 Task: Edit Movie Name to Road in Adrenaline Trailer
Action: Mouse pressed left at (165, 70)
Screenshot: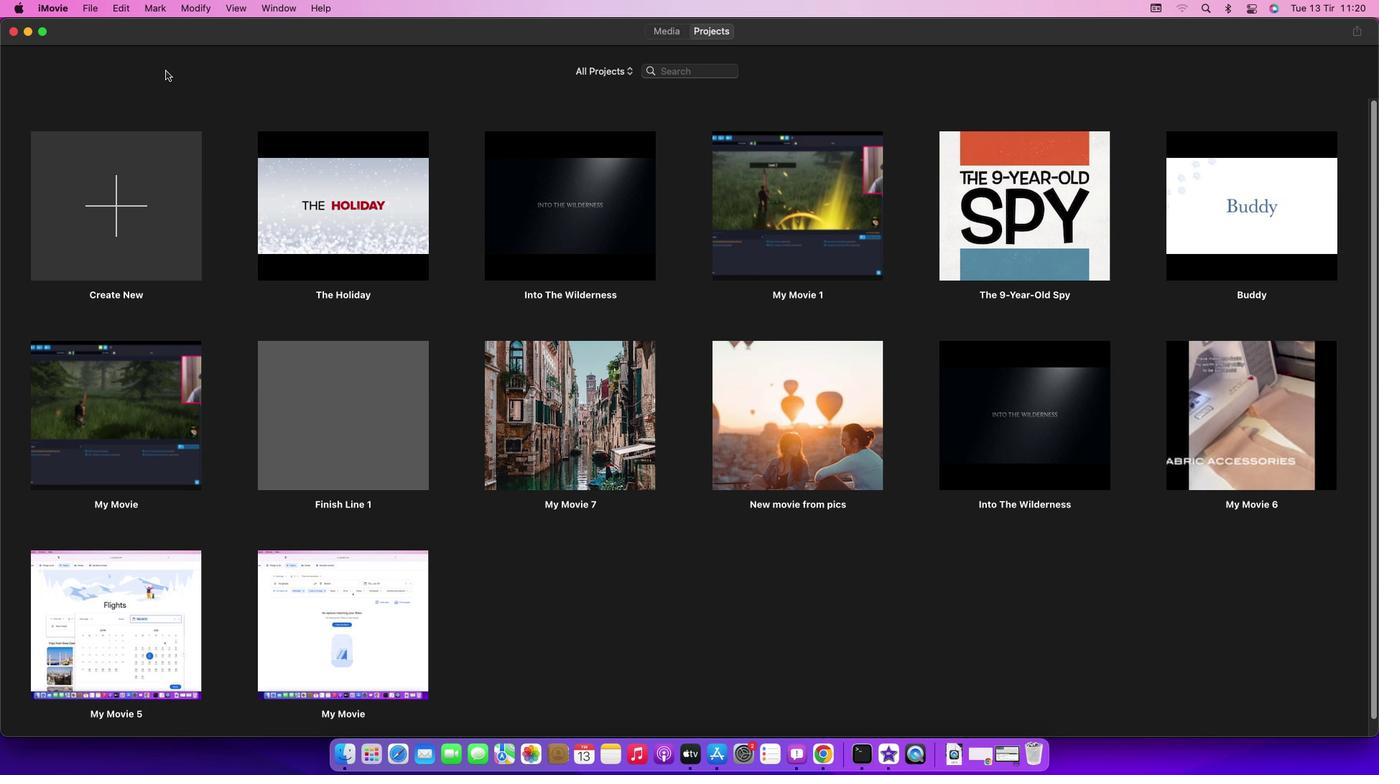 
Action: Mouse moved to (94, 7)
Screenshot: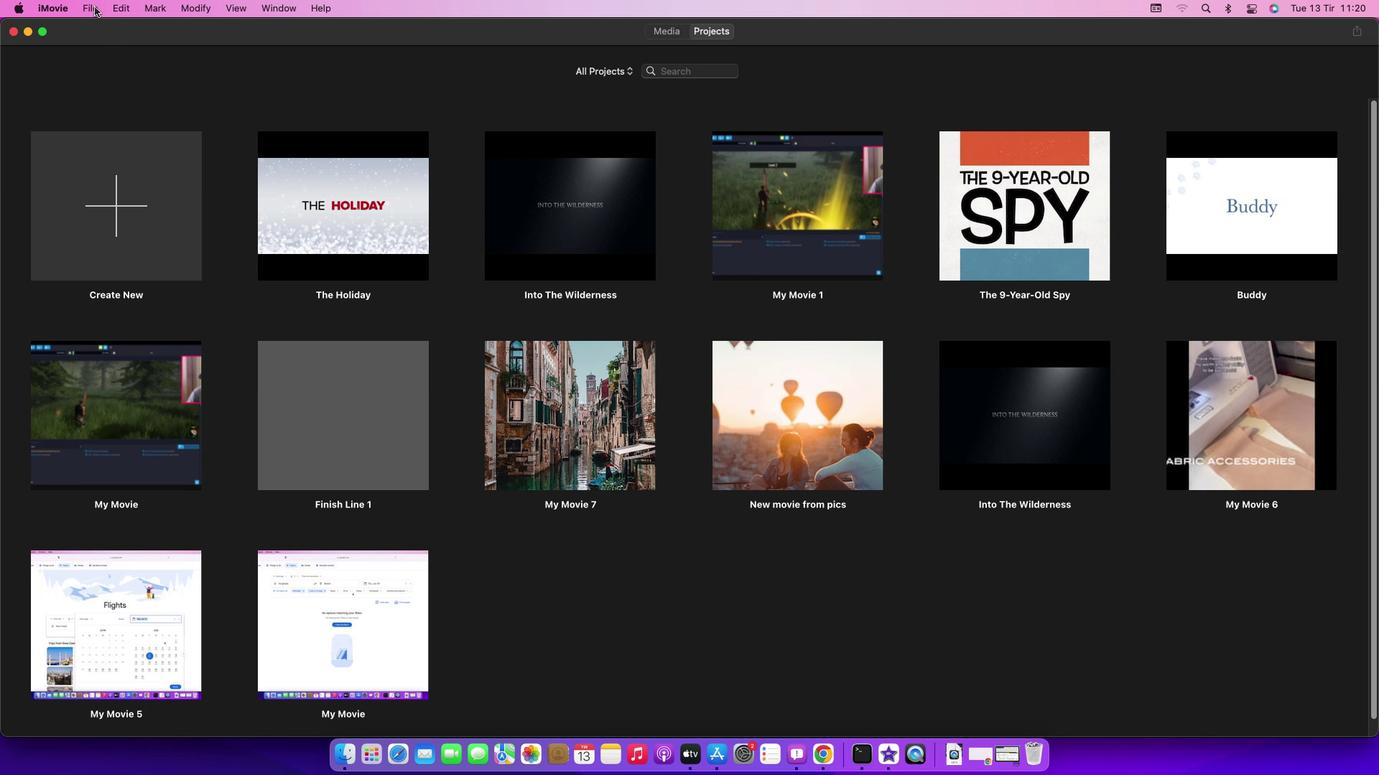 
Action: Mouse pressed left at (94, 7)
Screenshot: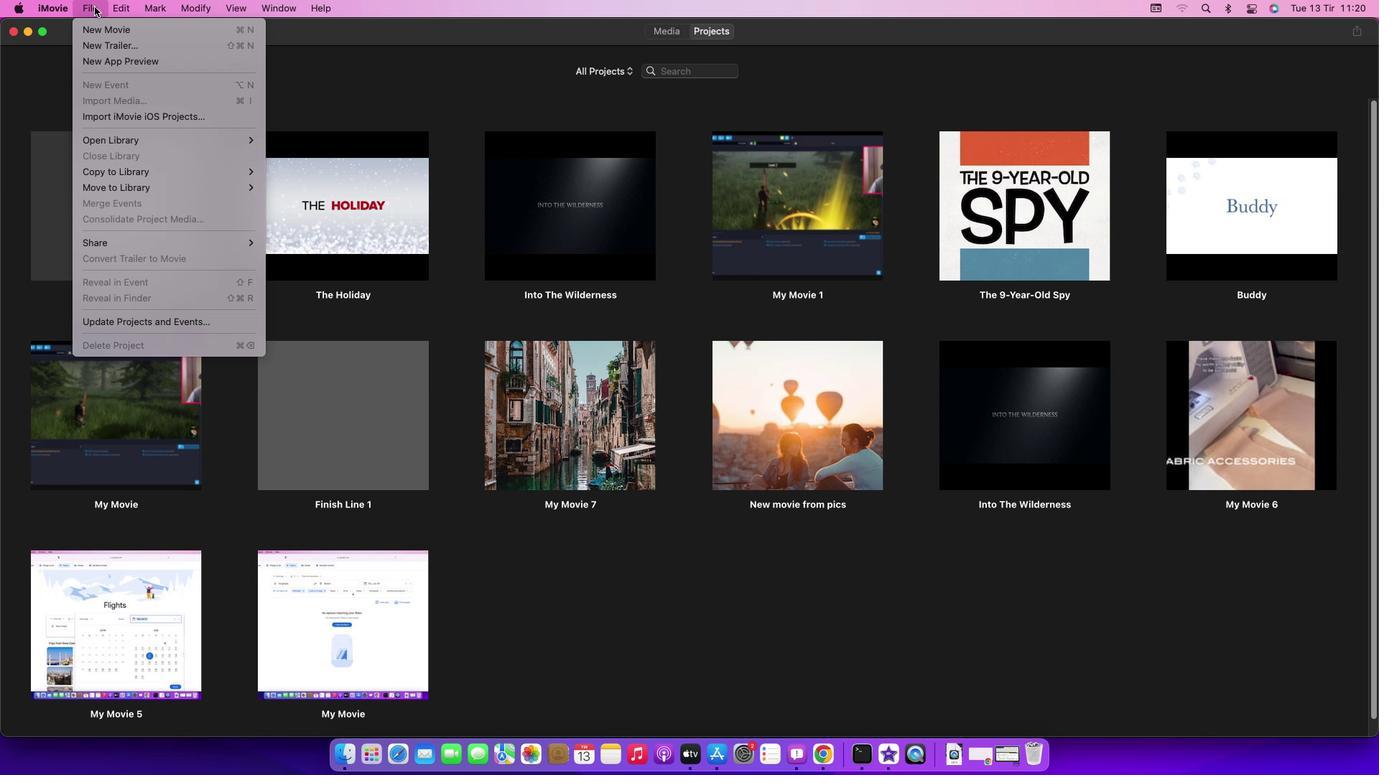 
Action: Mouse moved to (127, 45)
Screenshot: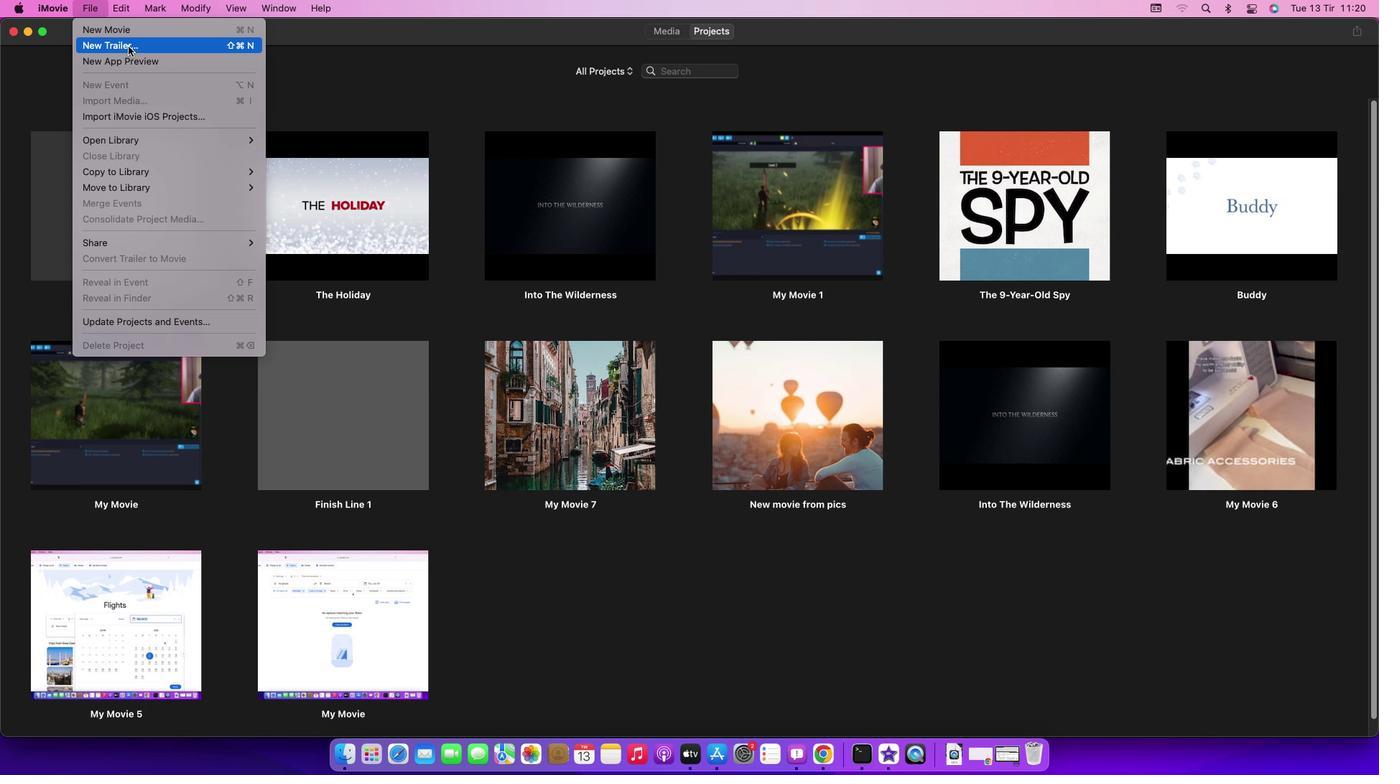 
Action: Mouse pressed left at (127, 45)
Screenshot: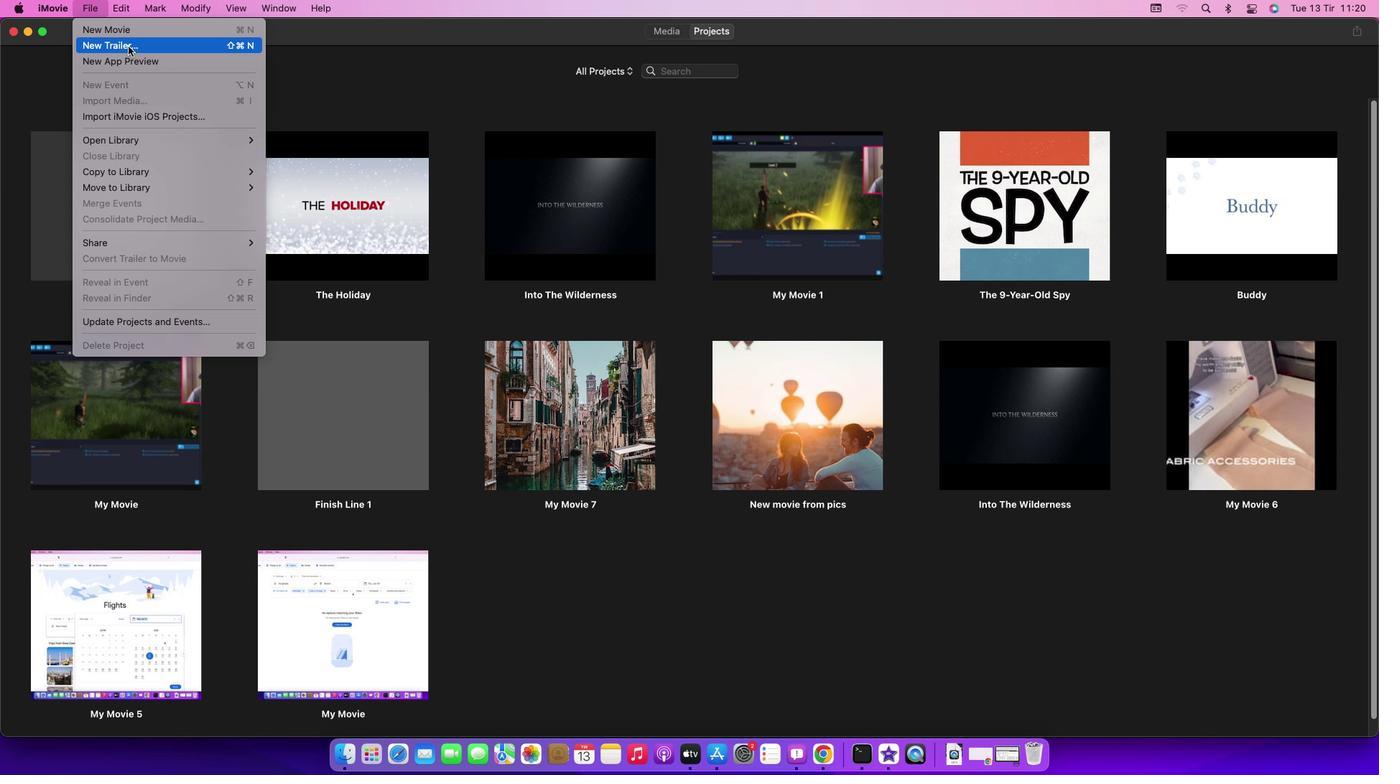 
Action: Mouse moved to (827, 405)
Screenshot: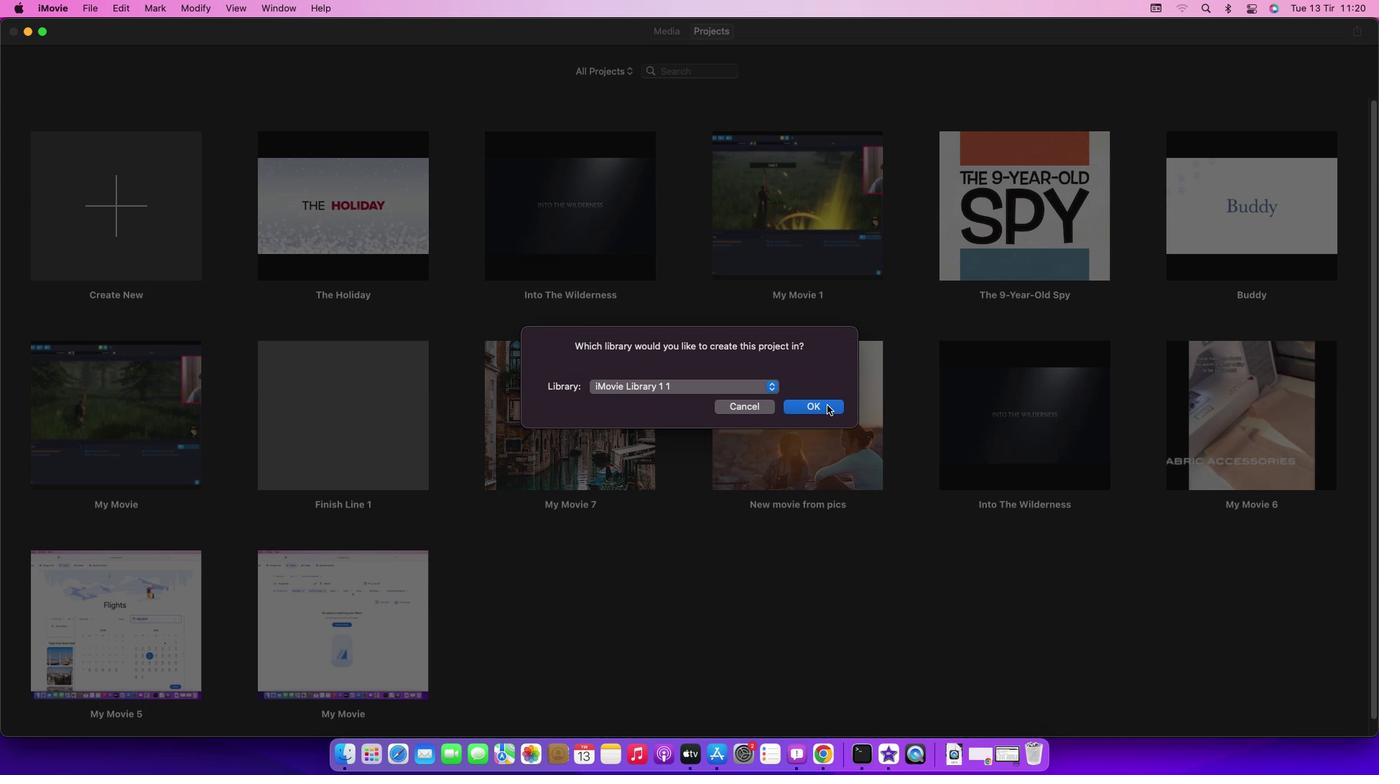 
Action: Mouse pressed left at (827, 405)
Screenshot: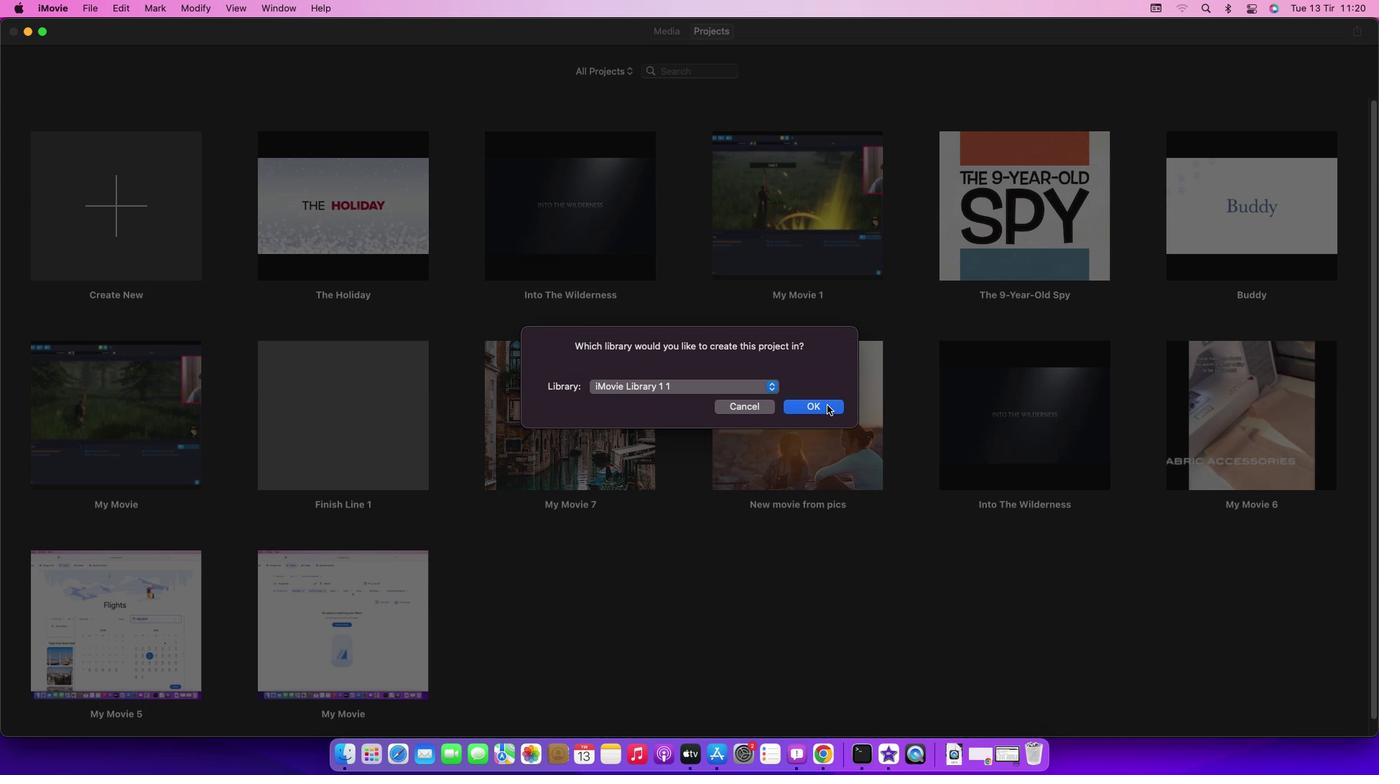 
Action: Mouse moved to (692, 296)
Screenshot: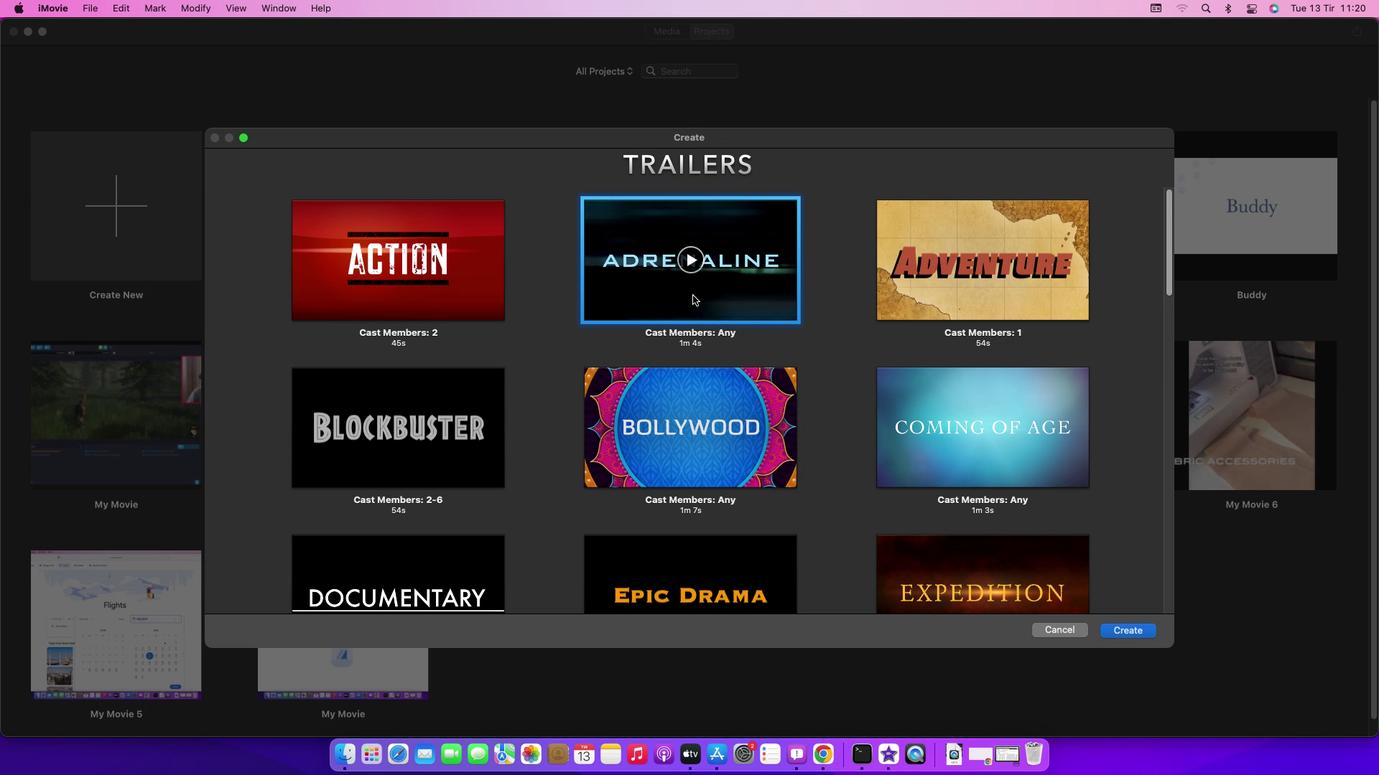 
Action: Mouse pressed left at (692, 296)
Screenshot: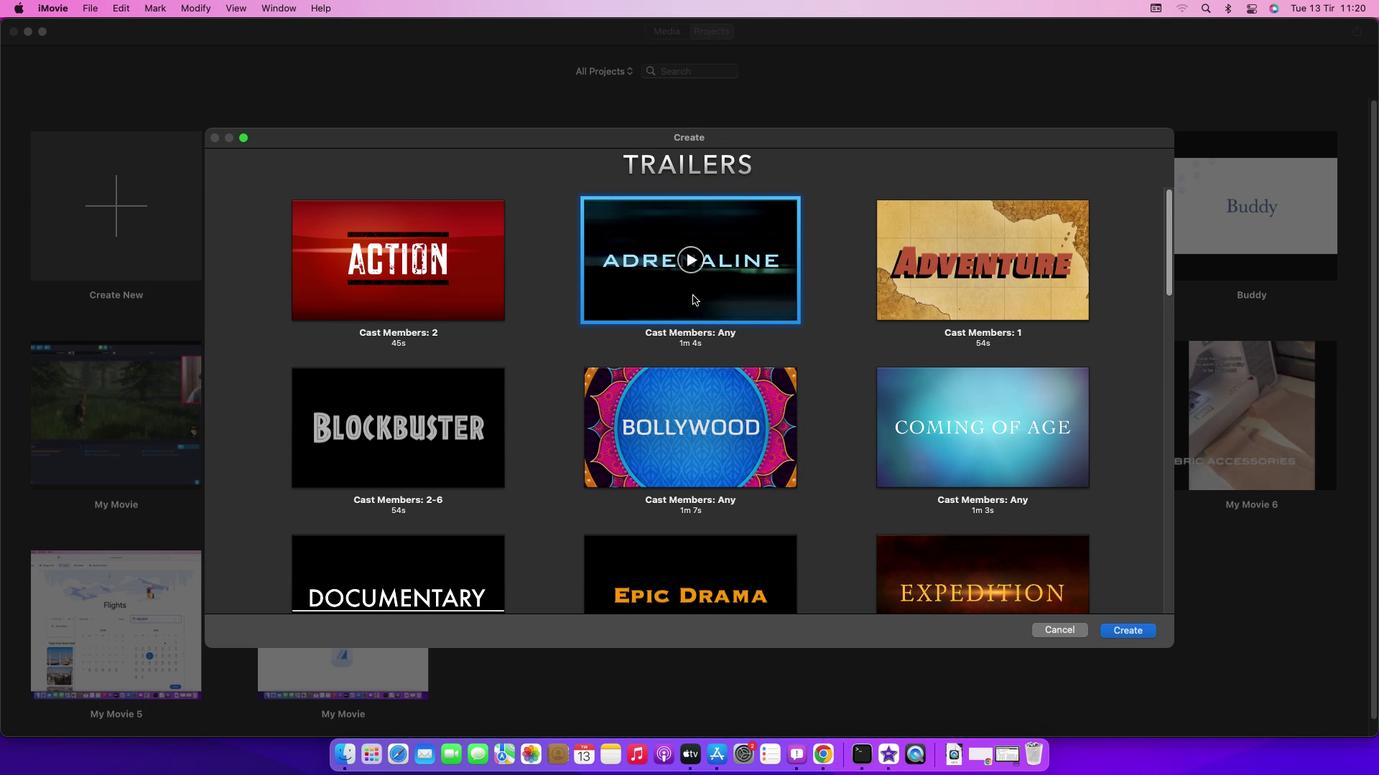 
Action: Mouse moved to (1128, 631)
Screenshot: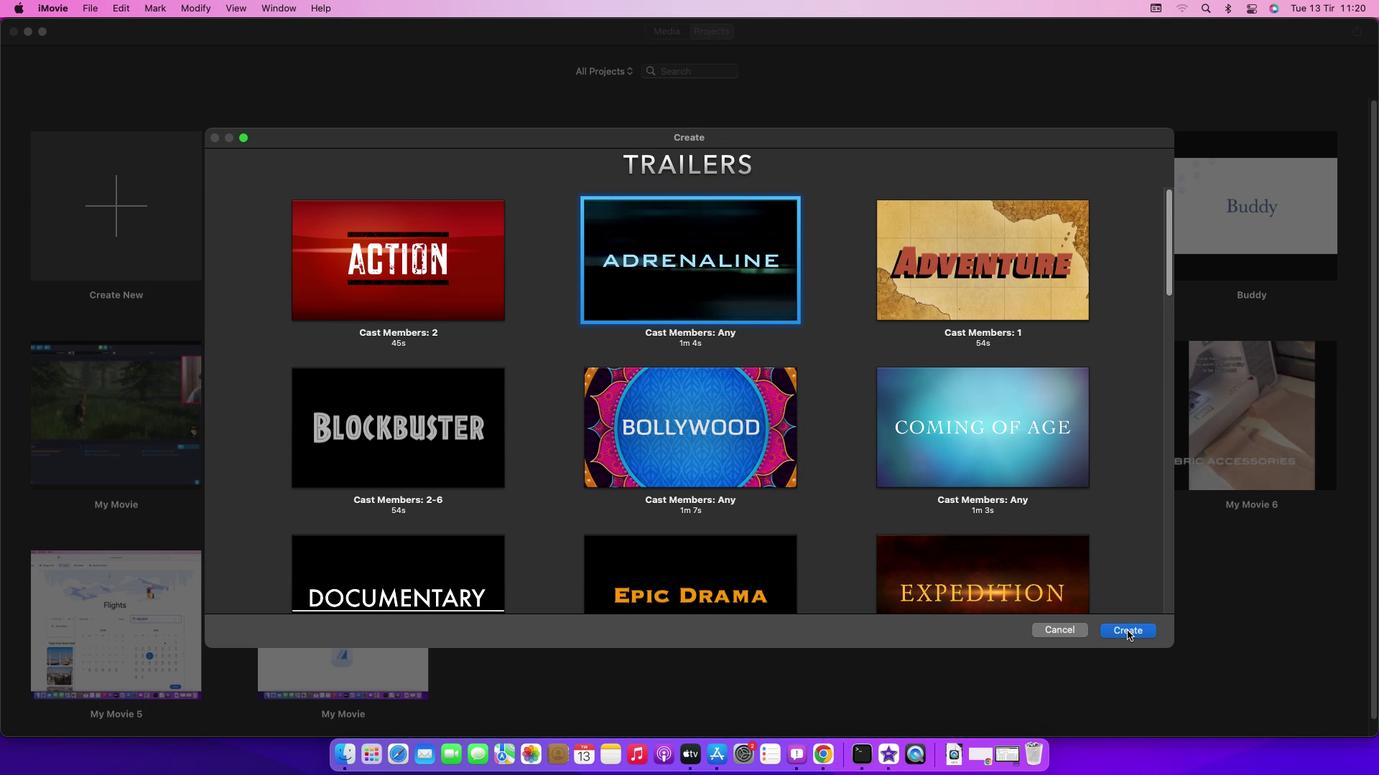 
Action: Mouse pressed left at (1128, 631)
Screenshot: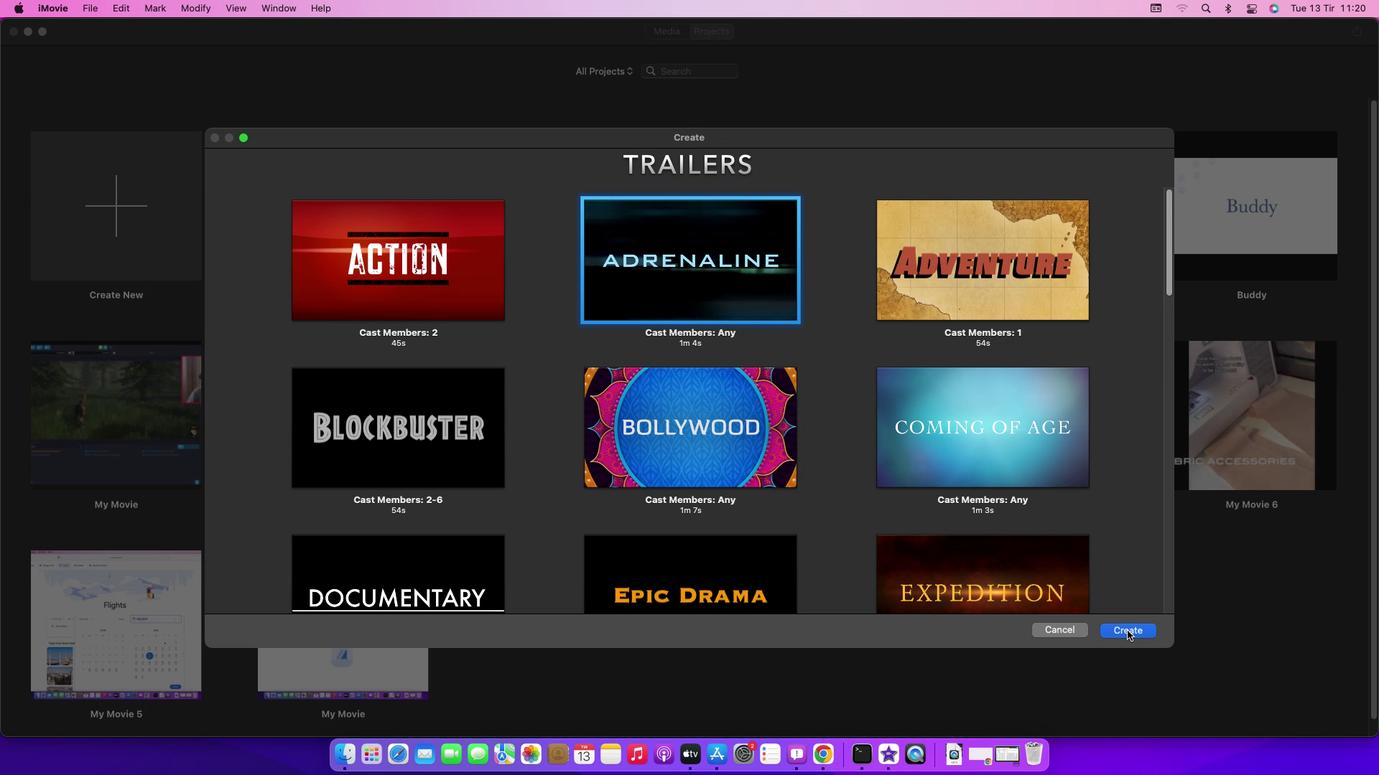 
Action: Mouse moved to (394, 487)
Screenshot: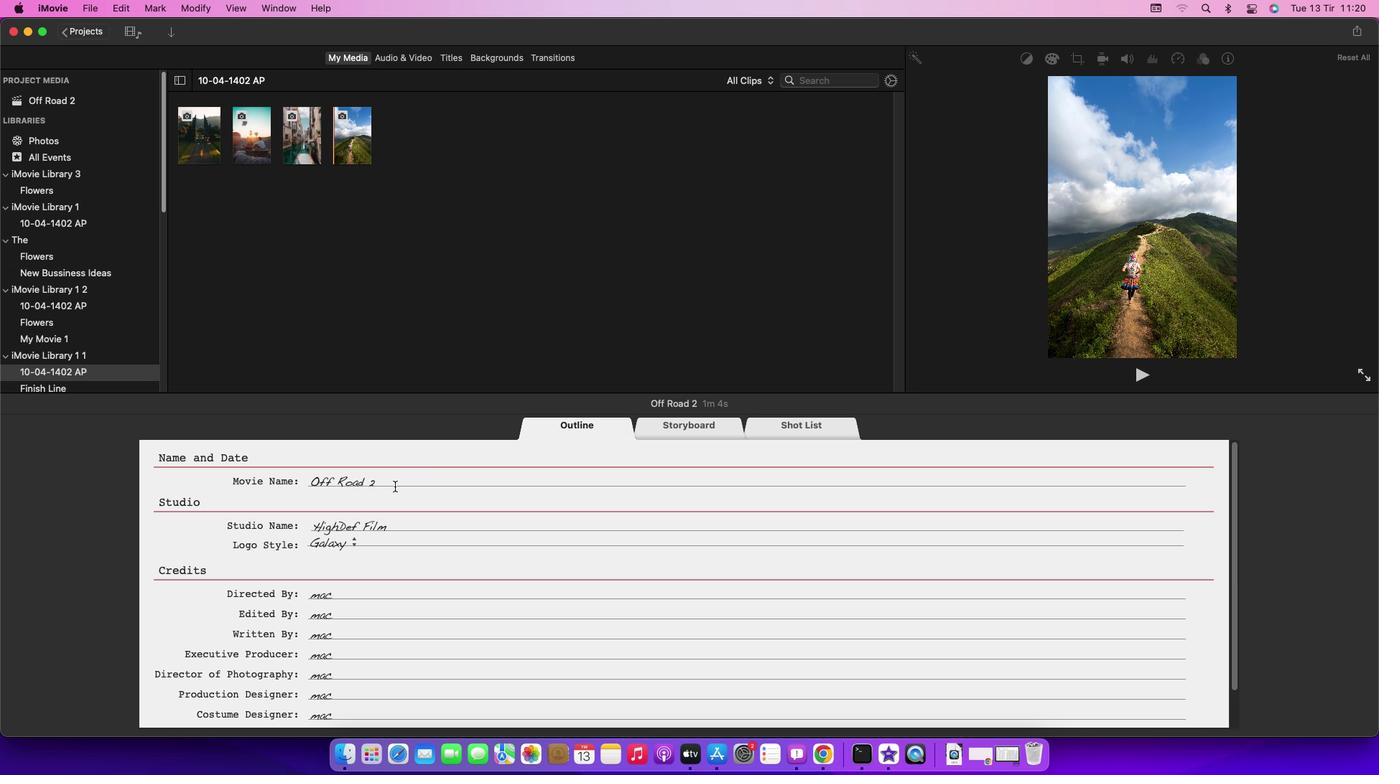 
Action: Mouse pressed left at (394, 487)
Screenshot: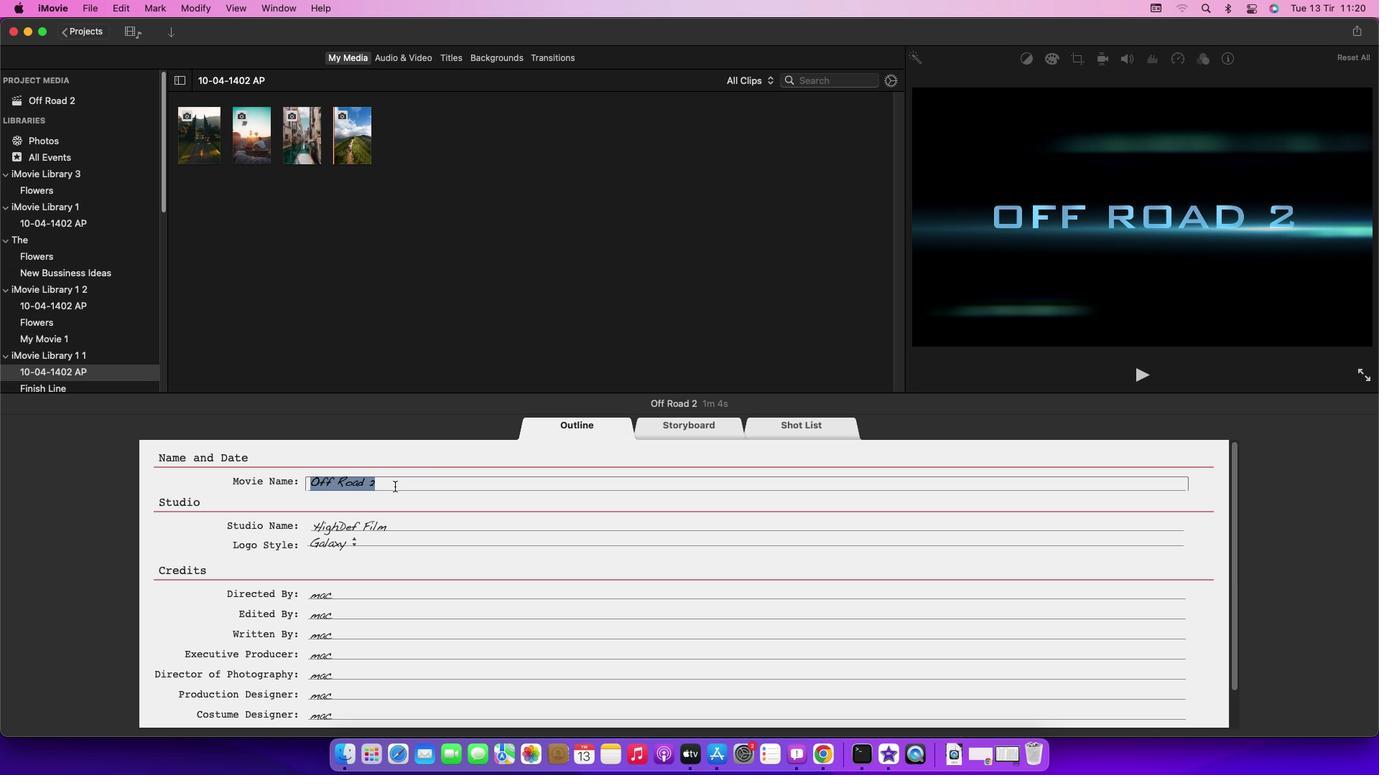 
Action: Mouse moved to (394, 487)
Screenshot: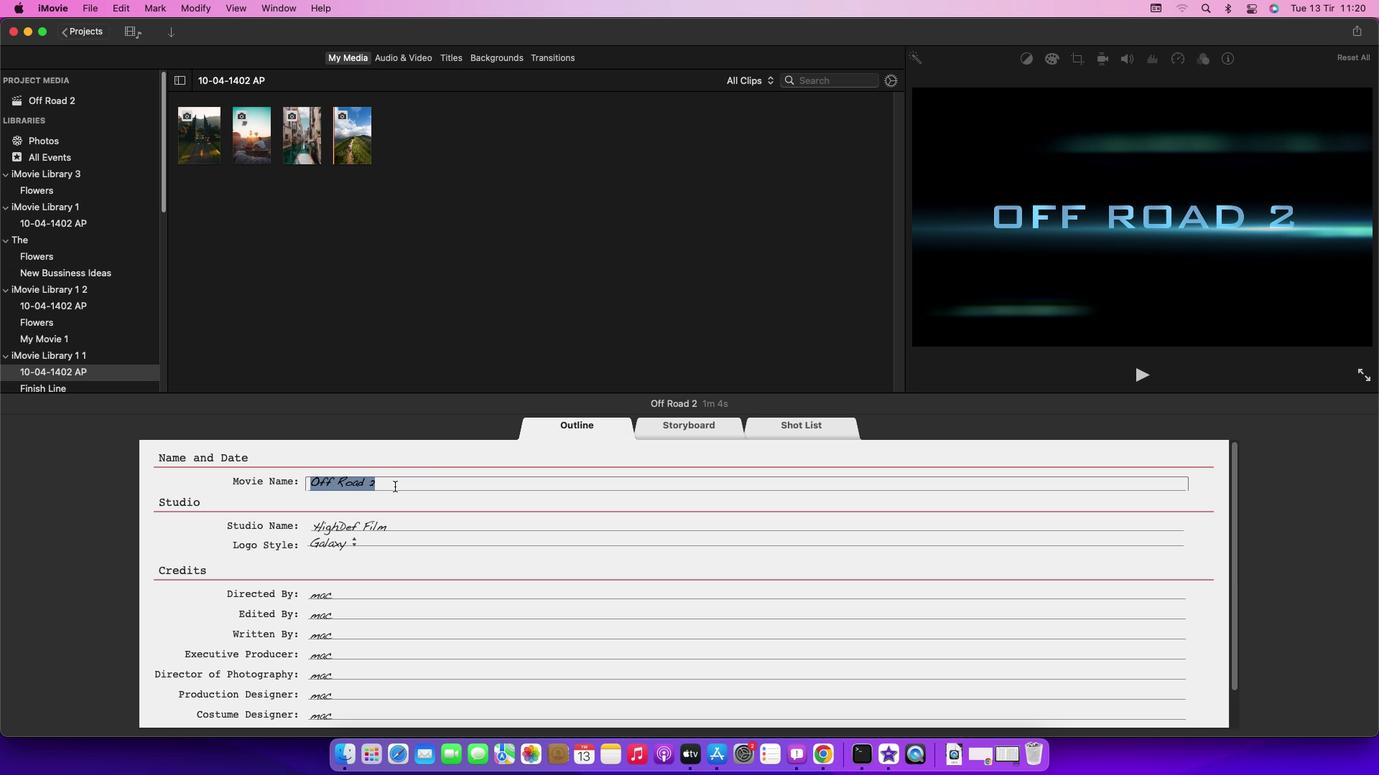 
Action: Key pressed Key.backspaceKey.caps_lock'R'Key.caps_lock'o''a''d'Key.enter
Screenshot: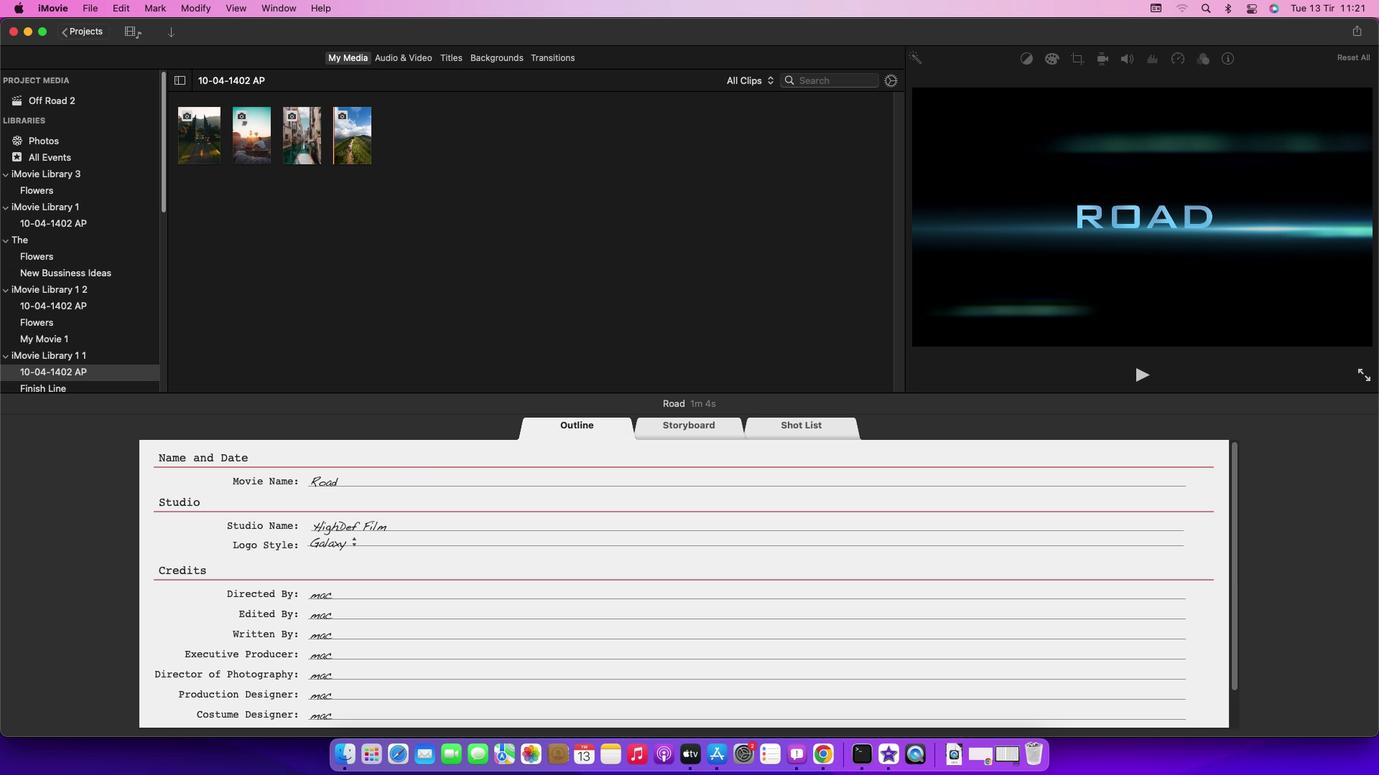 
